 Task: Print in A4 paper size.
Action: Mouse moved to (85, 86)
Screenshot: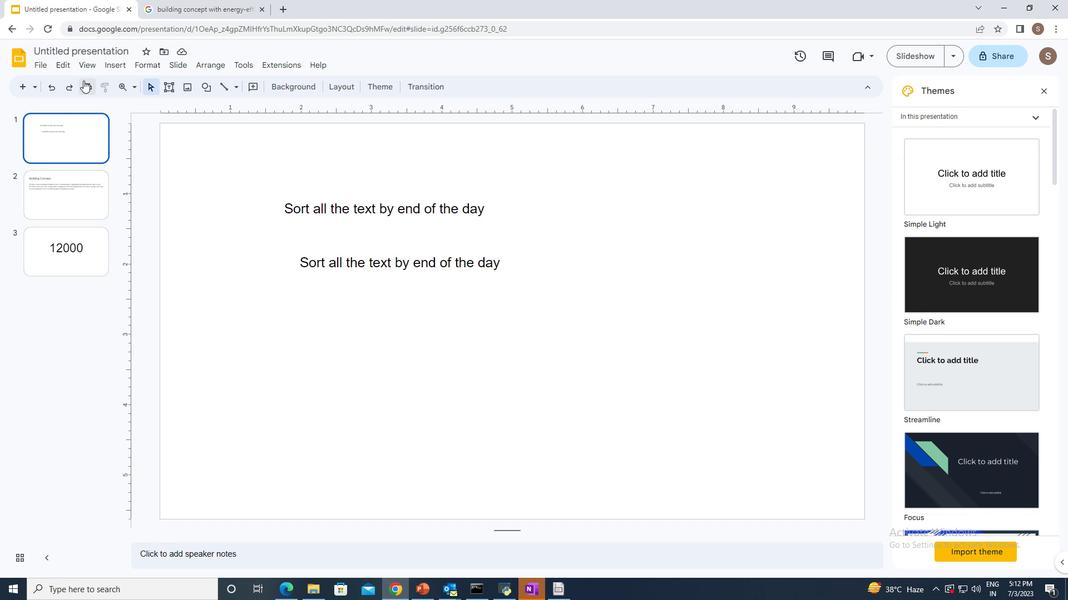 
Action: Mouse pressed left at (85, 86)
Screenshot: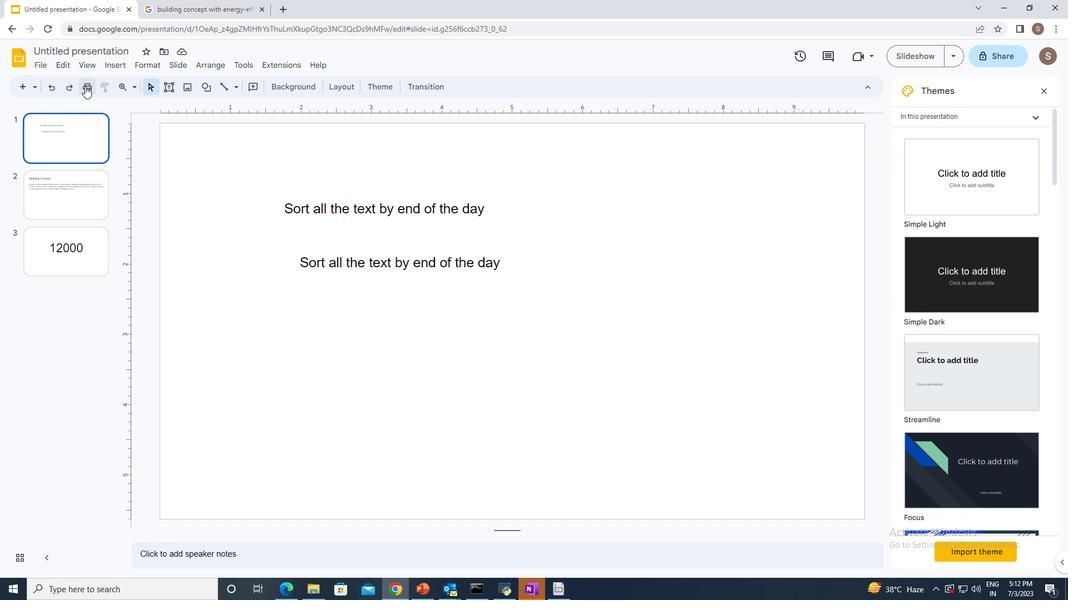 
Action: Mouse moved to (810, 178)
Screenshot: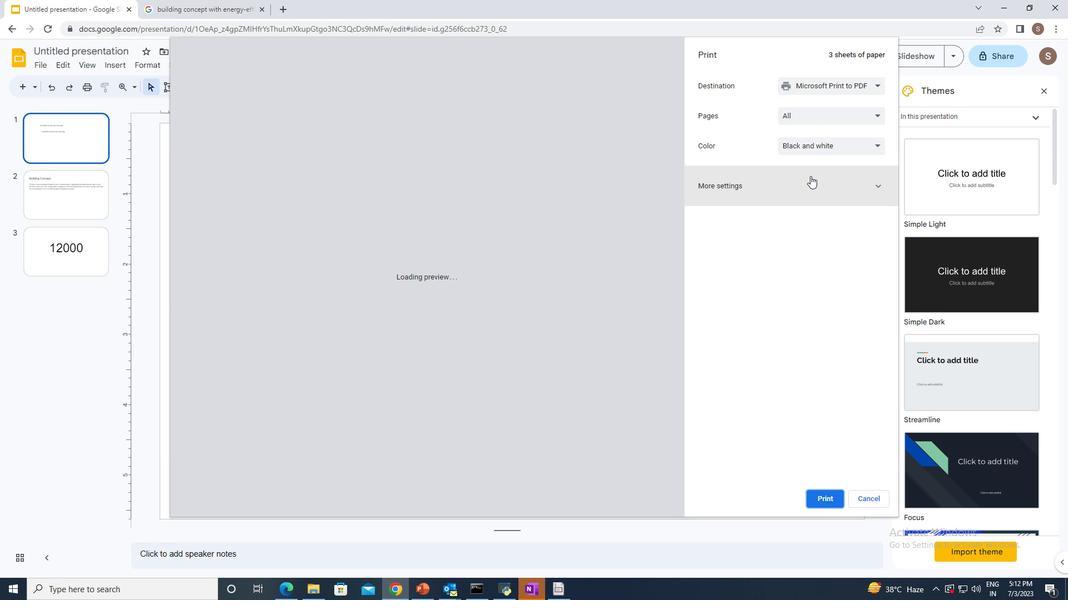 
Action: Mouse pressed left at (810, 178)
Screenshot: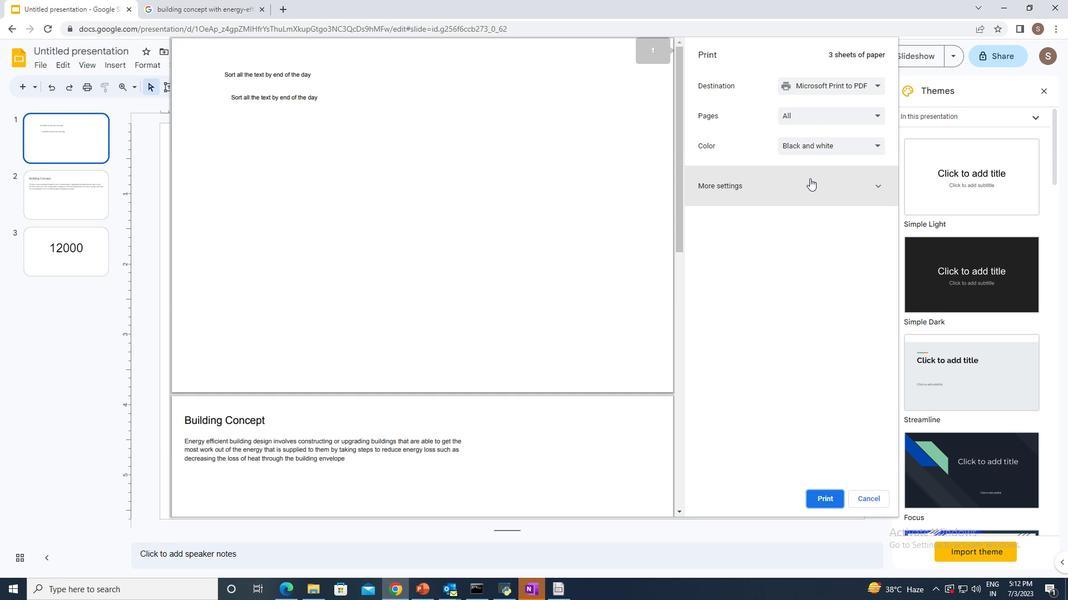 
Action: Mouse moved to (808, 220)
Screenshot: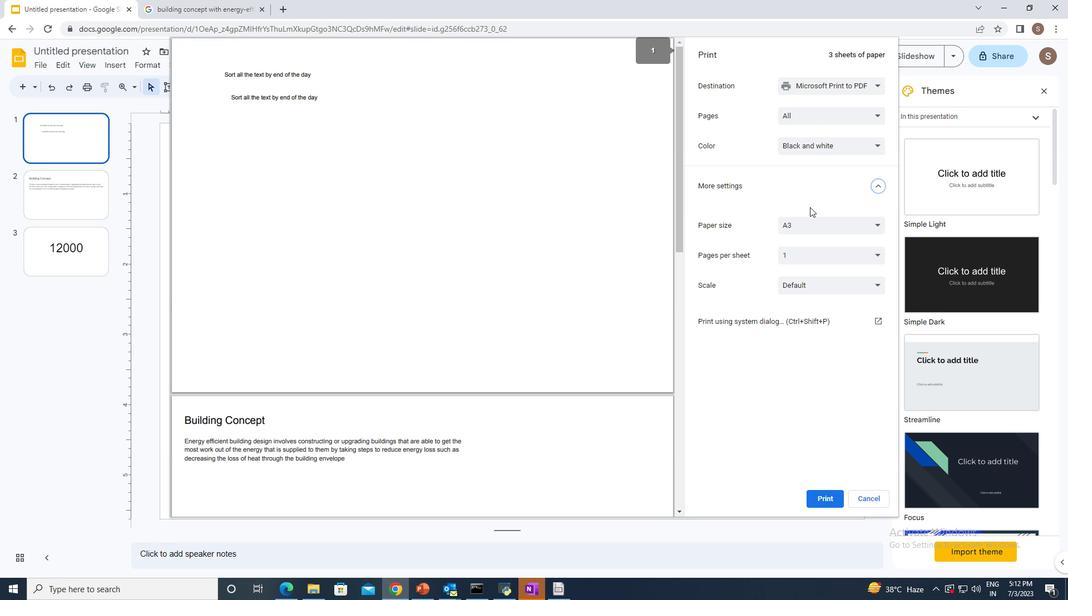 
Action: Mouse pressed left at (808, 220)
Screenshot: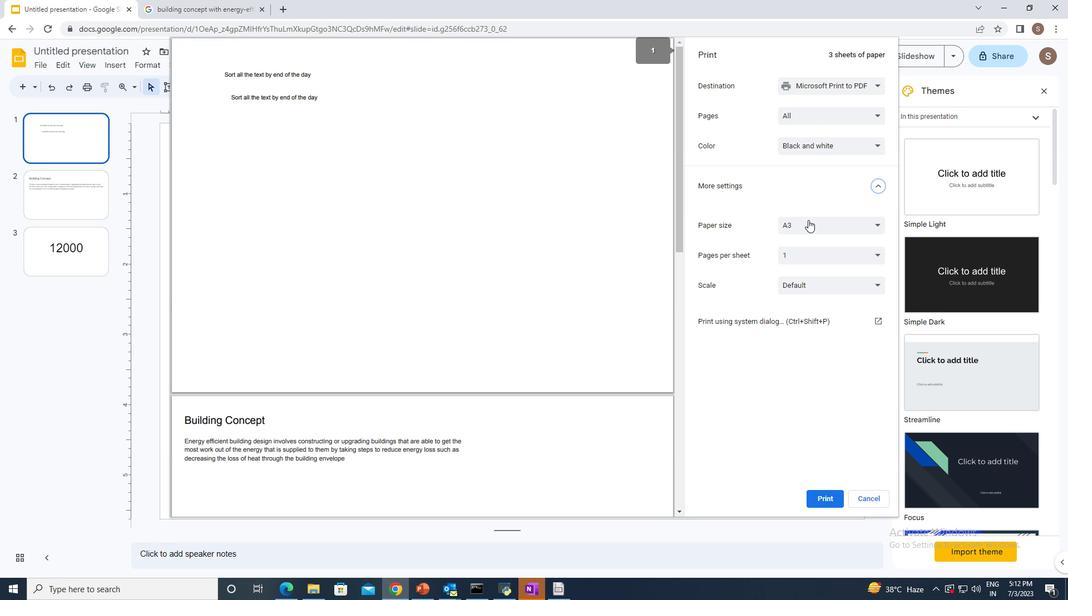 
Action: Mouse moved to (786, 290)
Screenshot: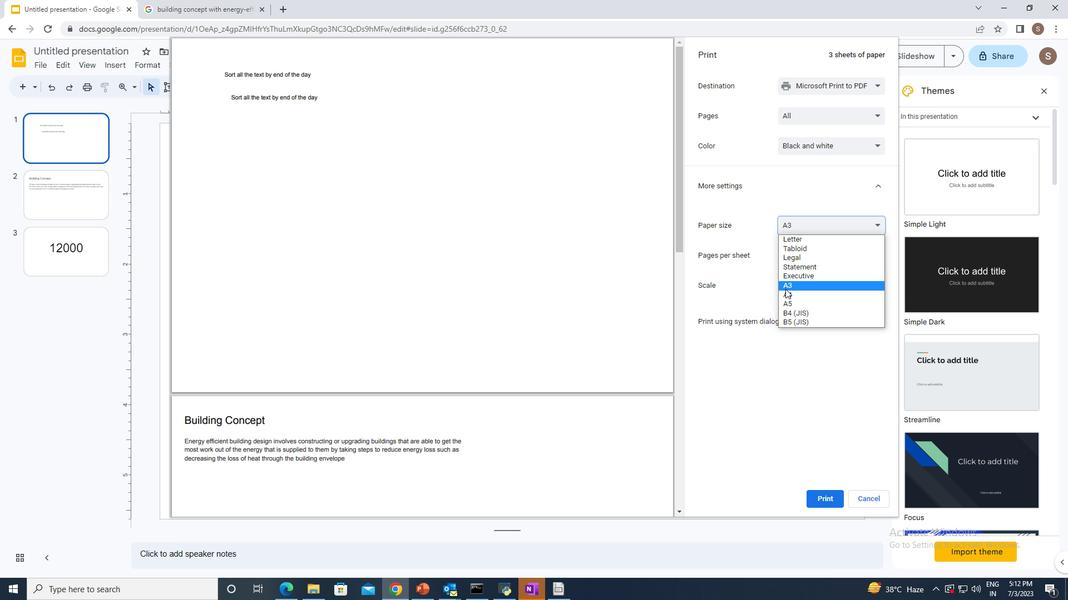 
Action: Mouse pressed left at (786, 290)
Screenshot: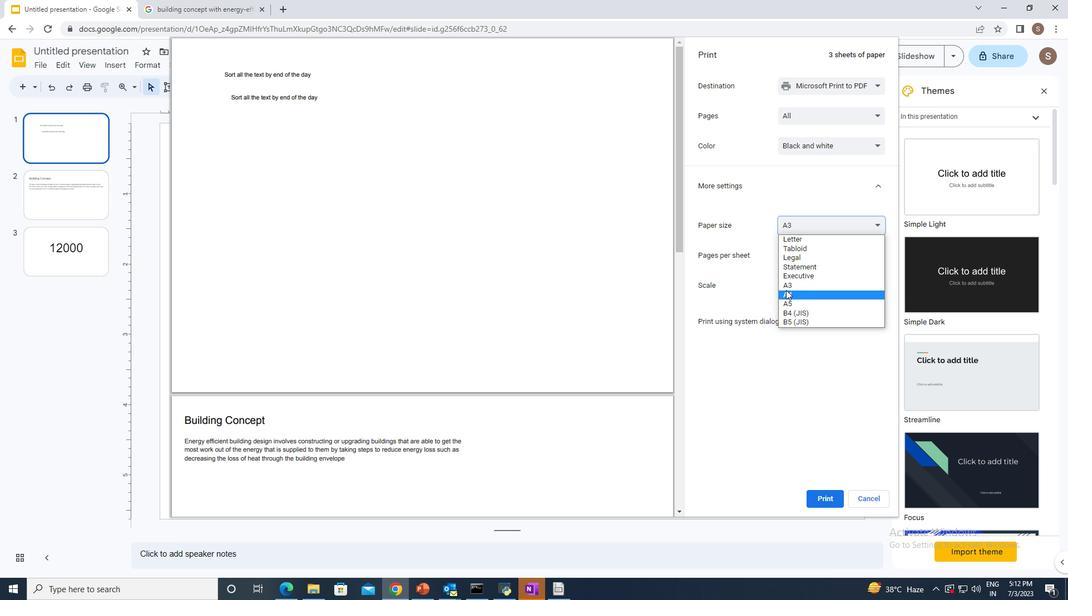 
Action: Mouse moved to (819, 495)
Screenshot: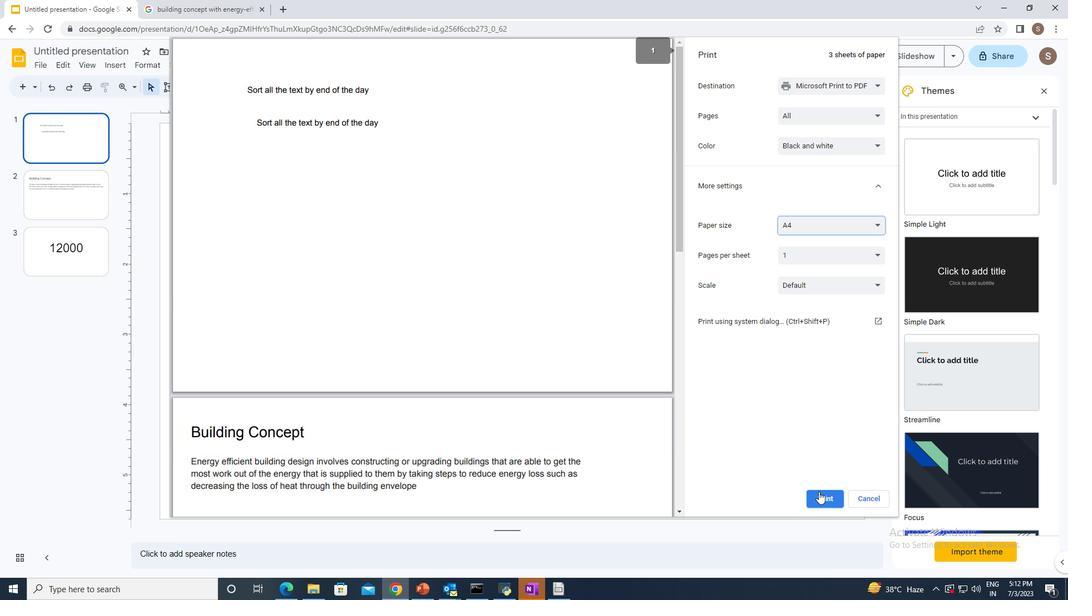 
Action: Mouse pressed left at (819, 495)
Screenshot: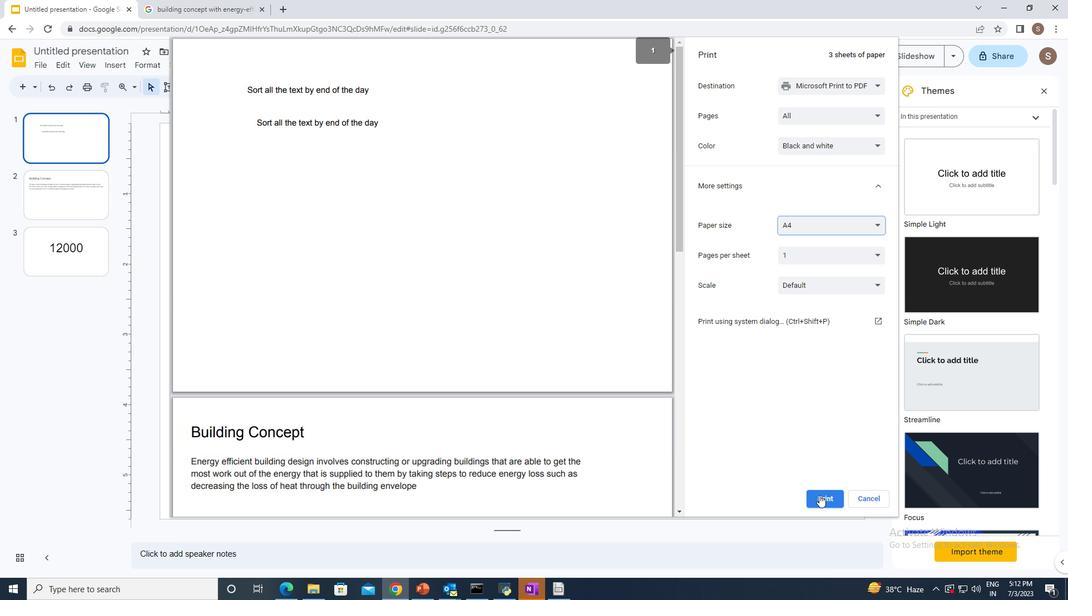 
